 Task: Assign Aaihsa Nishni  as Assignee of Child Issue ChildIssue0044 of Issue Issue0022 in Backlog  in Scrum Project Project0005 in Jira
Action: Mouse moved to (324, 370)
Screenshot: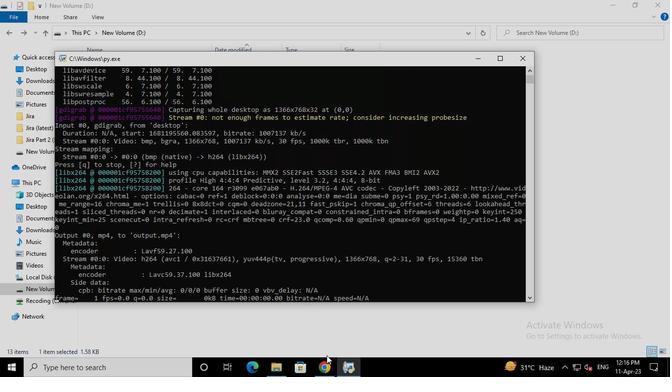 
Action: Mouse pressed left at (324, 370)
Screenshot: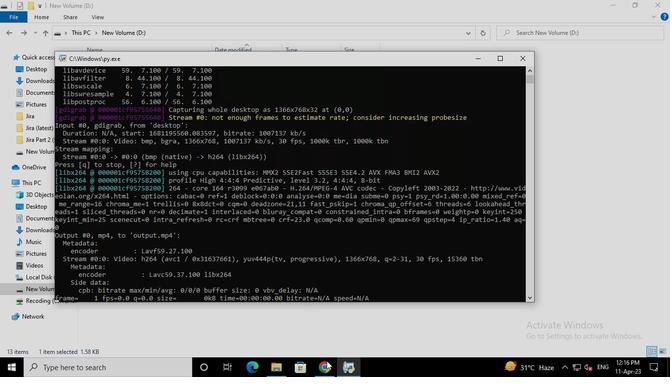 
Action: Mouse moved to (51, 146)
Screenshot: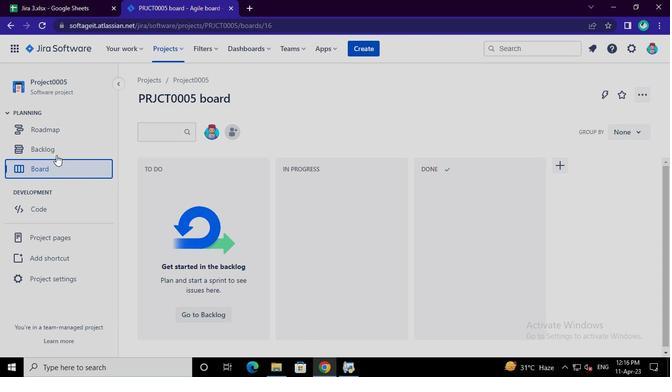 
Action: Mouse pressed left at (51, 146)
Screenshot: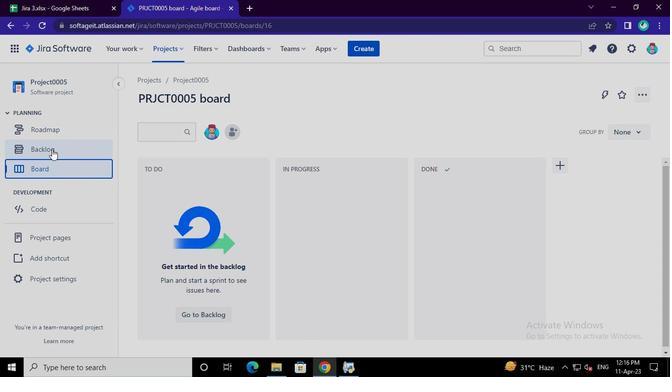 
Action: Mouse moved to (223, 243)
Screenshot: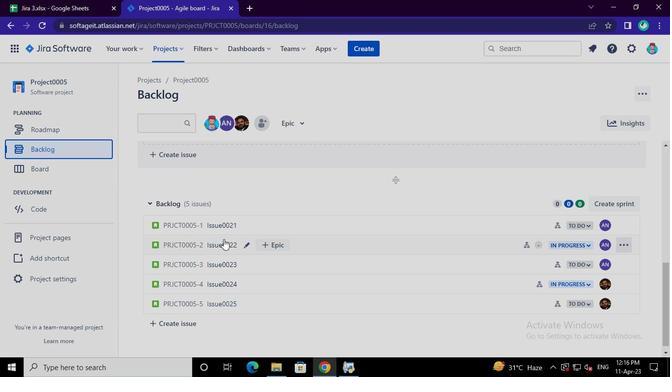 
Action: Mouse pressed left at (223, 243)
Screenshot: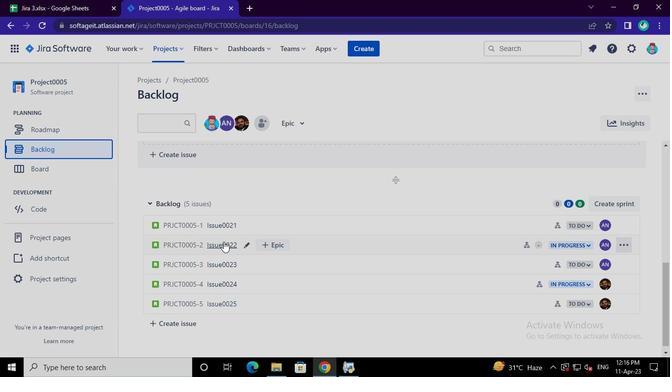 
Action: Mouse moved to (610, 235)
Screenshot: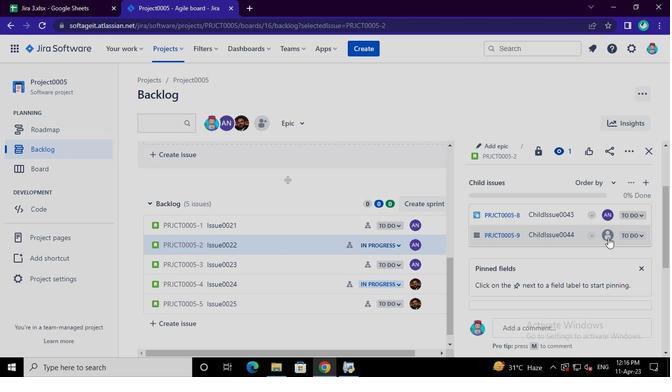 
Action: Mouse pressed left at (610, 235)
Screenshot: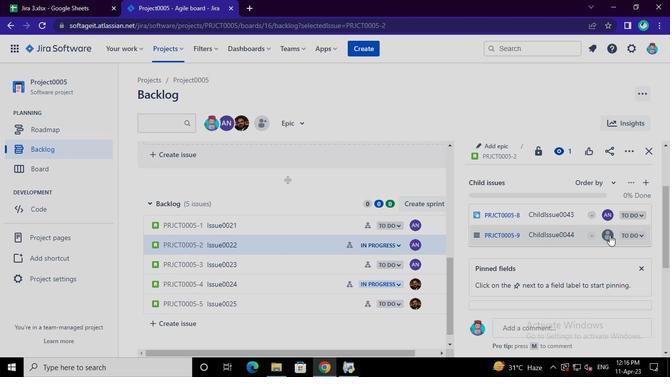 
Action: Mouse moved to (571, 251)
Screenshot: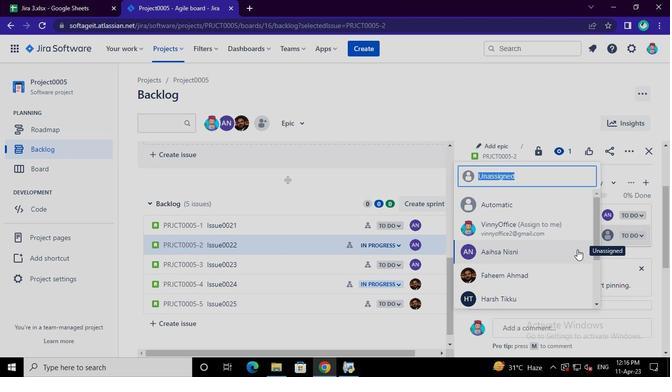 
Action: Mouse pressed left at (571, 251)
Screenshot: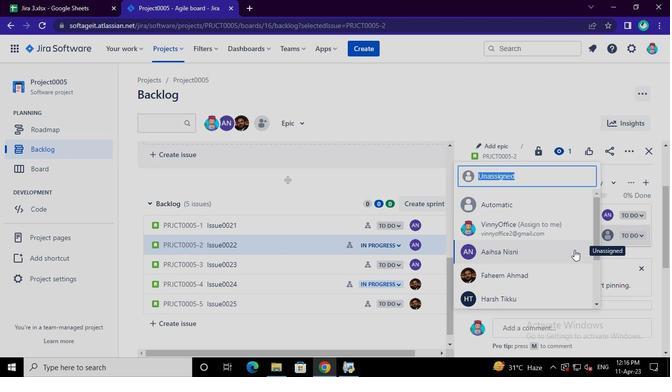 
Action: Mouse moved to (351, 368)
Screenshot: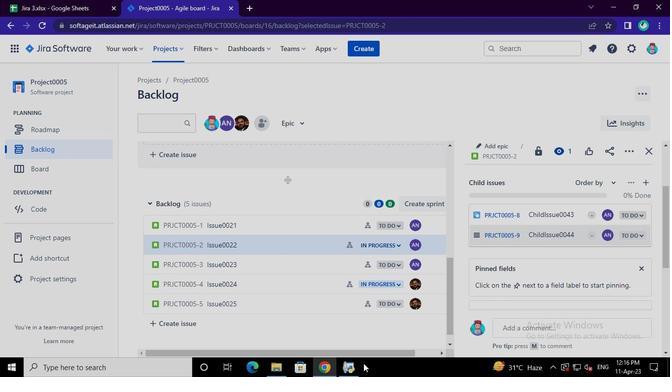 
Action: Mouse pressed left at (351, 368)
Screenshot: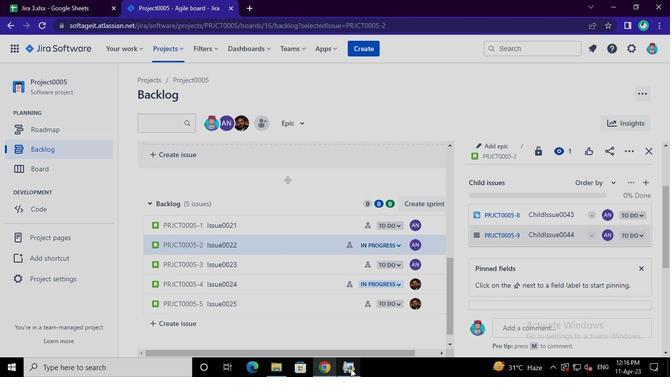 
Action: Mouse moved to (518, 61)
Screenshot: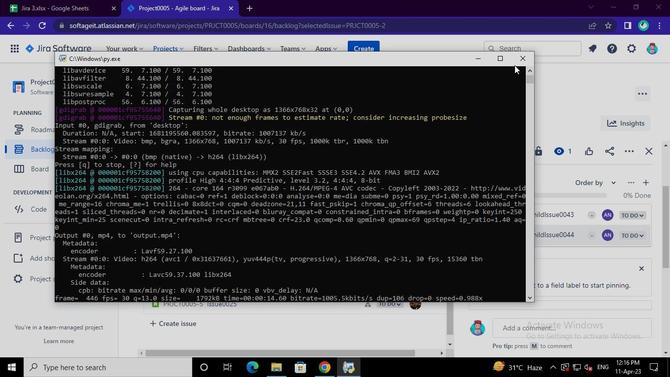 
Action: Mouse pressed left at (518, 61)
Screenshot: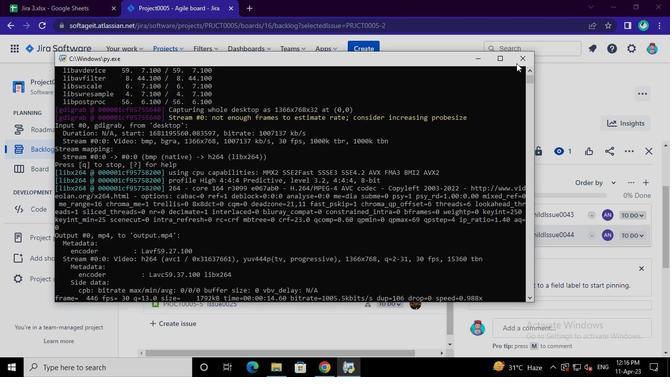 
